 Task: Change the board title to "Market Trends and Opportunities".
Action: Mouse pressed left at (340, 71)
Screenshot: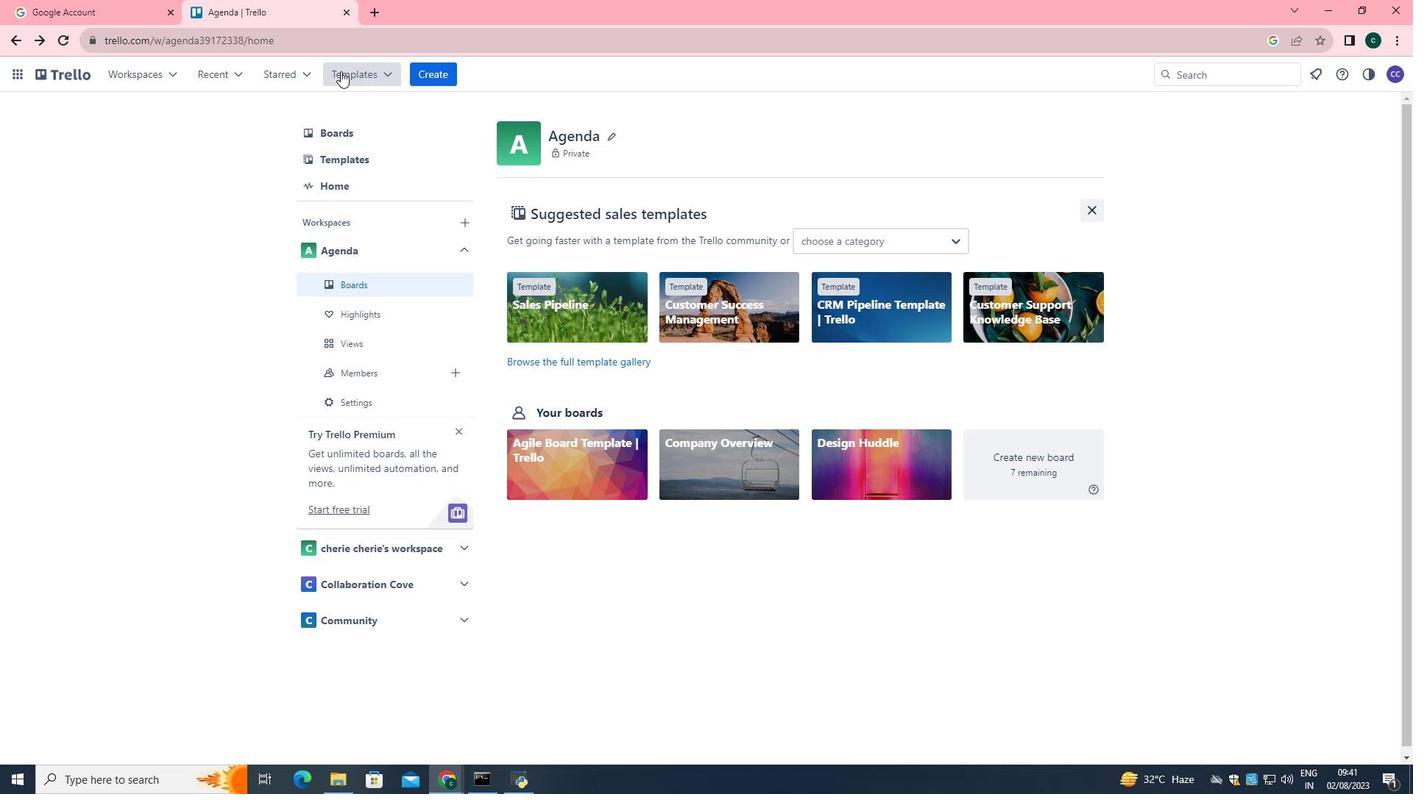 
Action: Mouse moved to (415, 270)
Screenshot: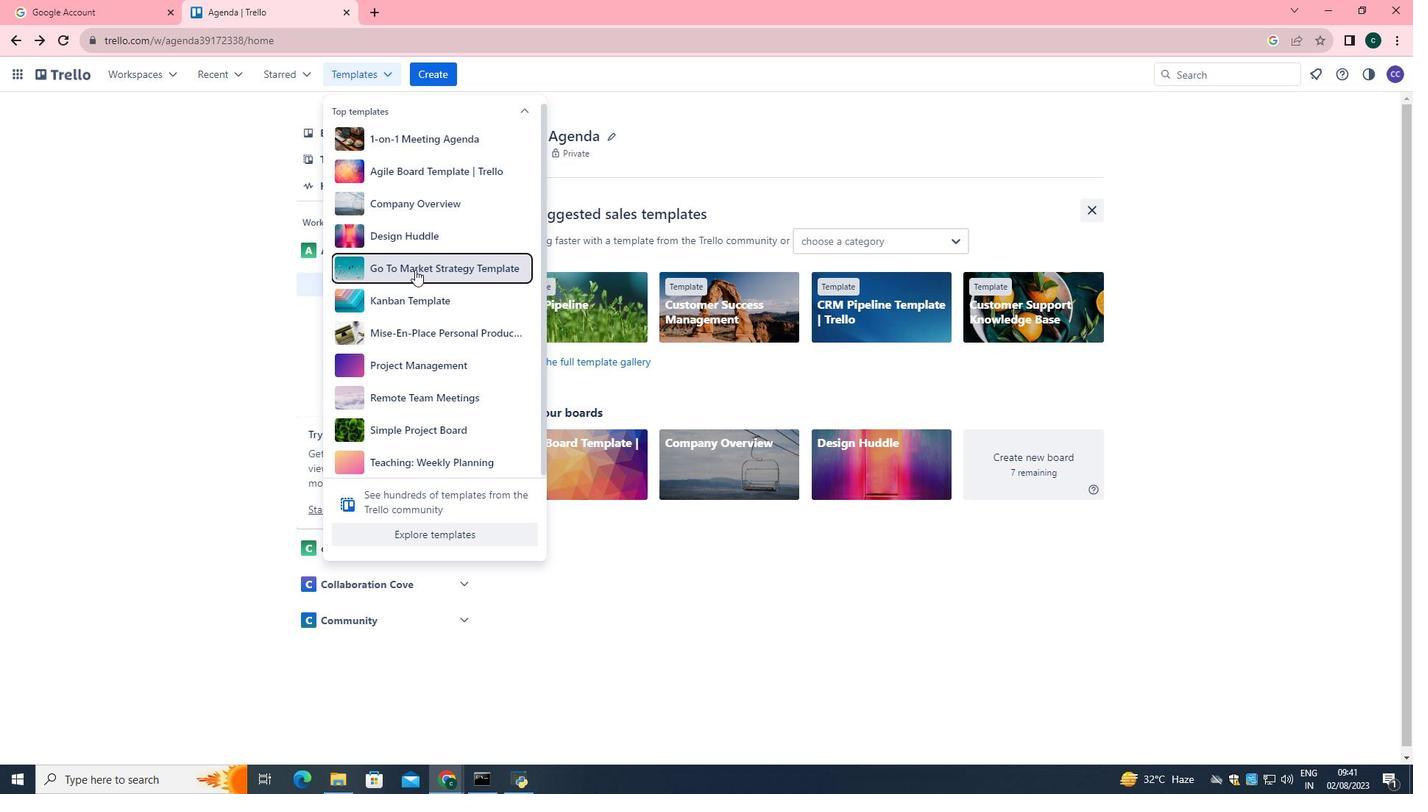 
Action: Mouse pressed left at (415, 270)
Screenshot: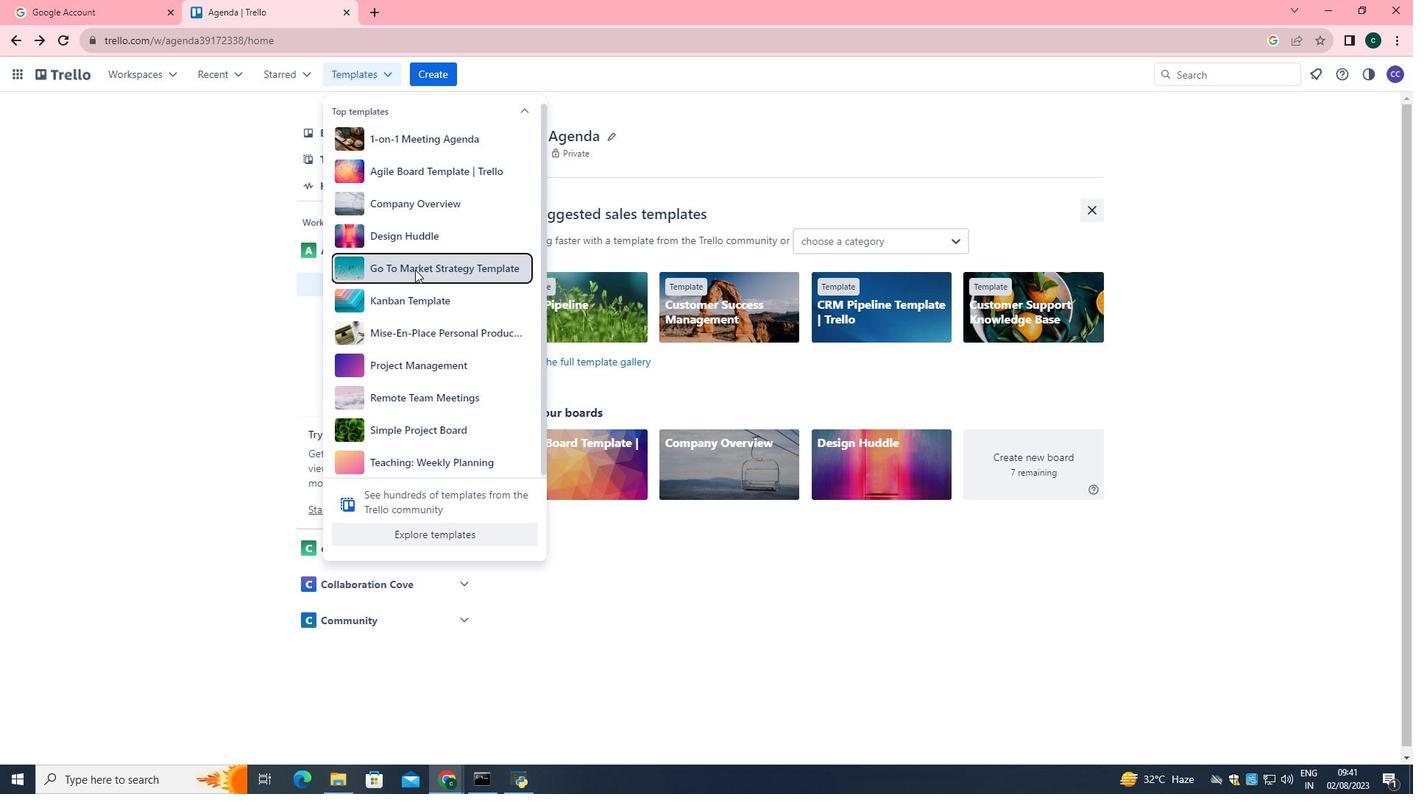 
Action: Mouse moved to (461, 253)
Screenshot: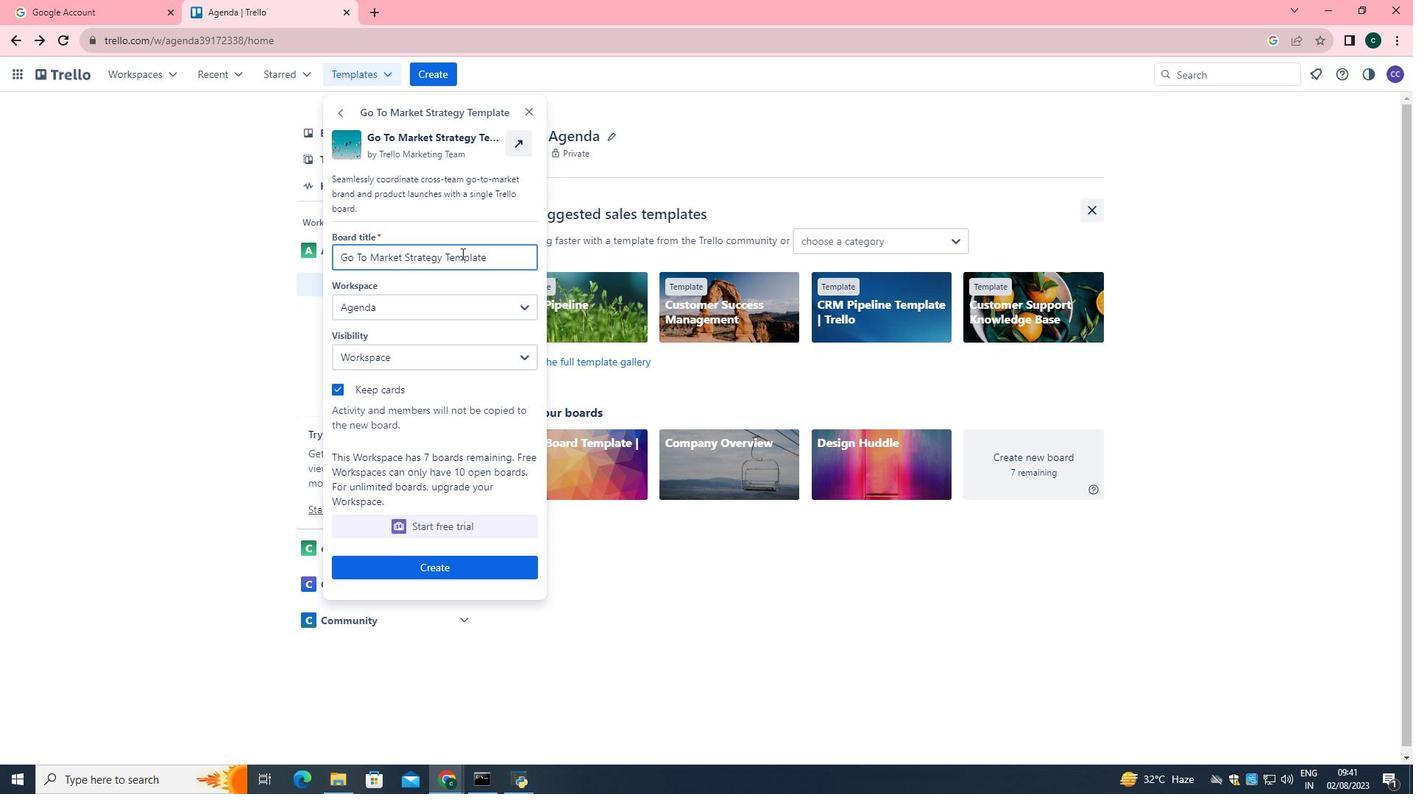 
Action: Key pressed <Key.backspace><Key.backspace><Key.backspace><Key.backspace><Key.backspace><Key.backspace><Key.backspace><Key.backspace><Key.backspace><Key.backspace><Key.backspace><Key.backspace><Key.backspace><Key.backspace><Key.backspace><Key.backspace><Key.backspace><Key.backspace><Key.backspace><Key.backspace><Key.backspace><Key.backspace><Key.backspace><Key.backspace><Key.backspace><Key.backspace><Key.backspace><Key.backspace><Key.backspace><Key.backspace><Key.shift>Market<Key.space><Key.shift>Trends<Key.space>and<Key.space><Key.shift>Opportunities
Screenshot: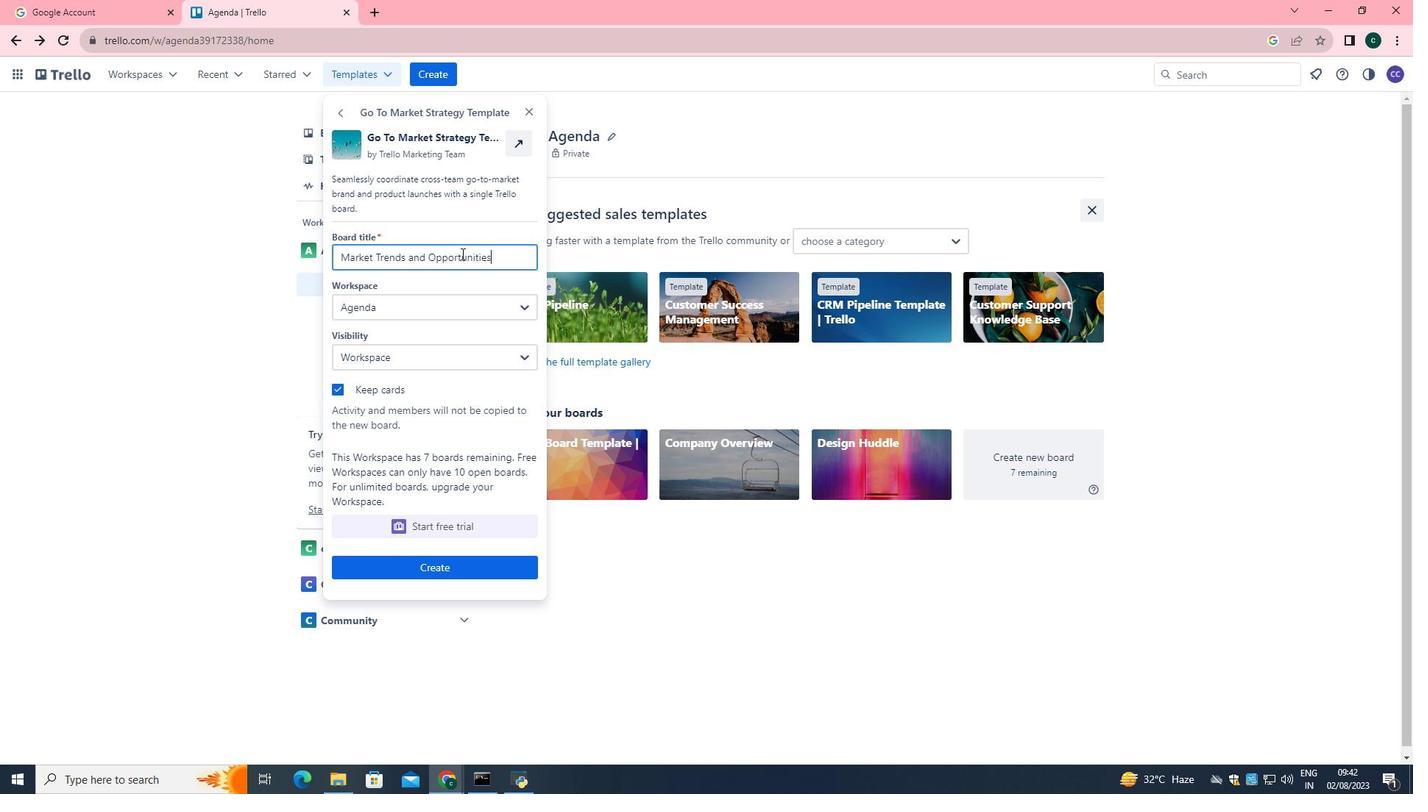
